 Task: Select the criteria, "text is a valid email" criteria with value and formula.
Action: Mouse moved to (224, 76)
Screenshot: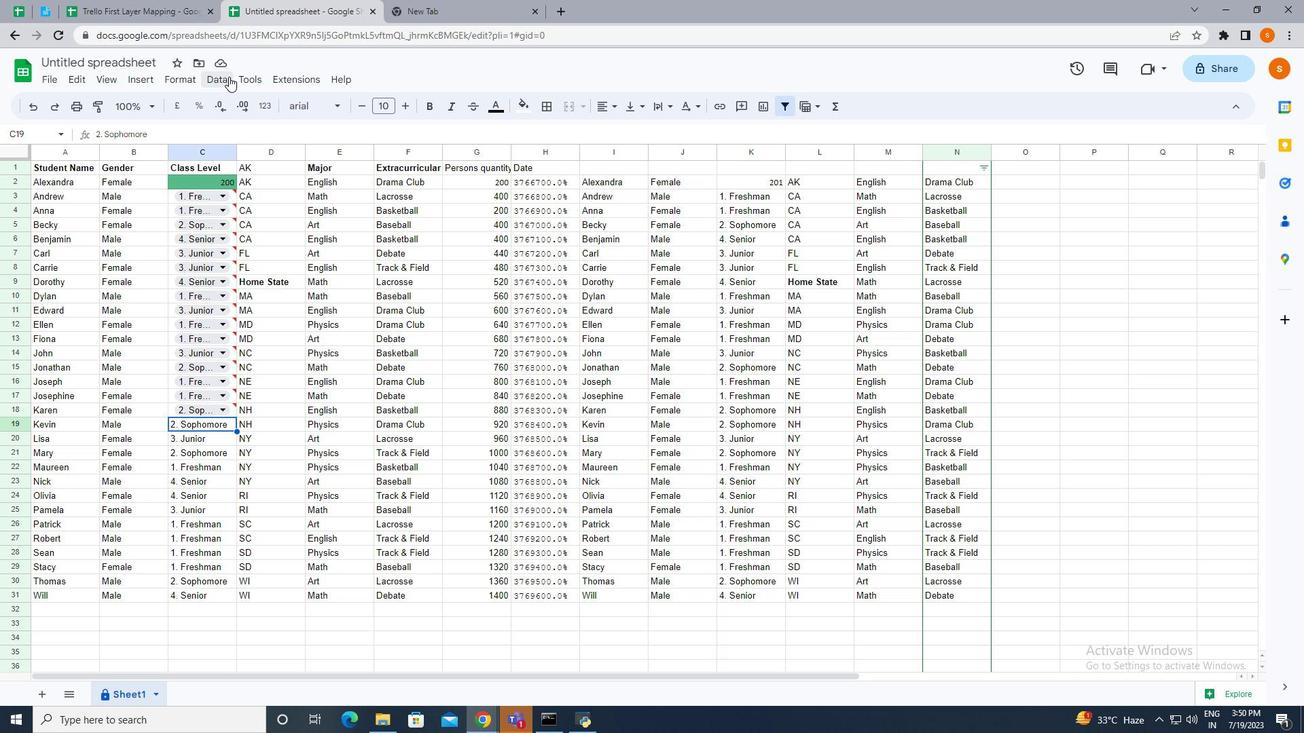
Action: Mouse pressed left at (224, 76)
Screenshot: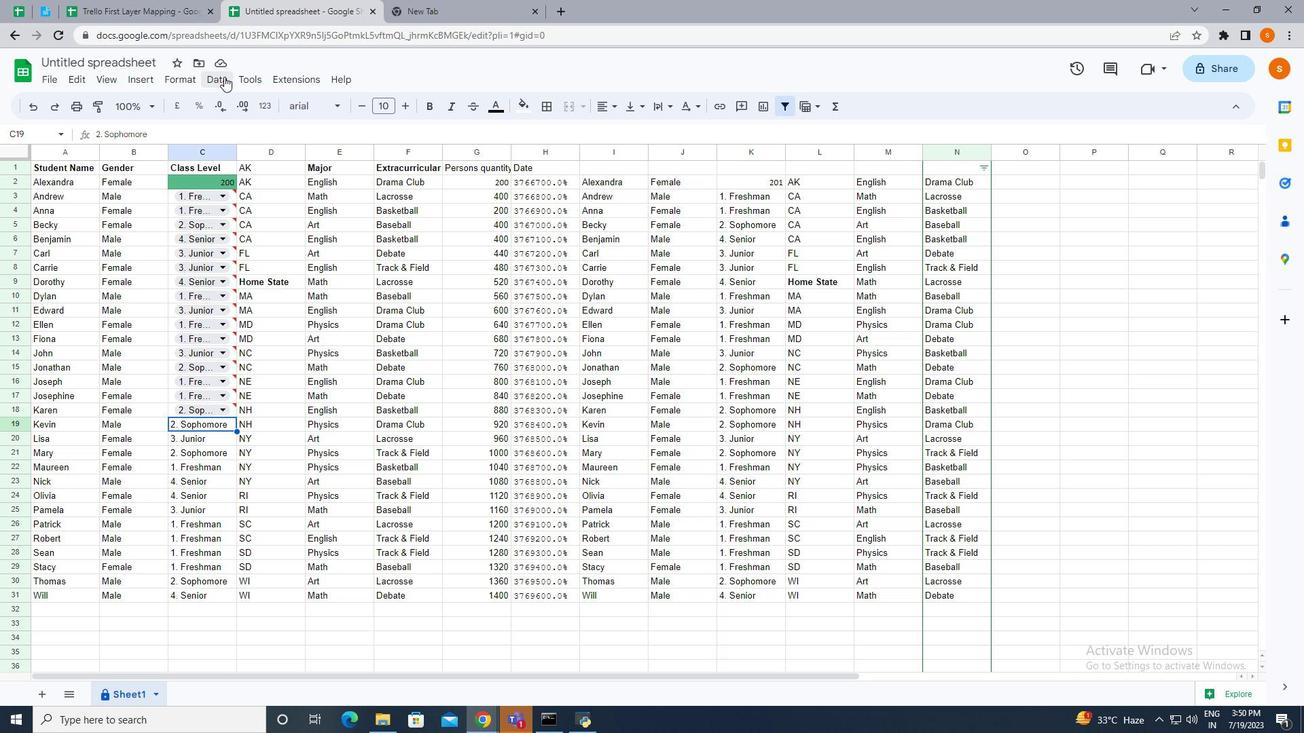 
Action: Mouse moved to (260, 351)
Screenshot: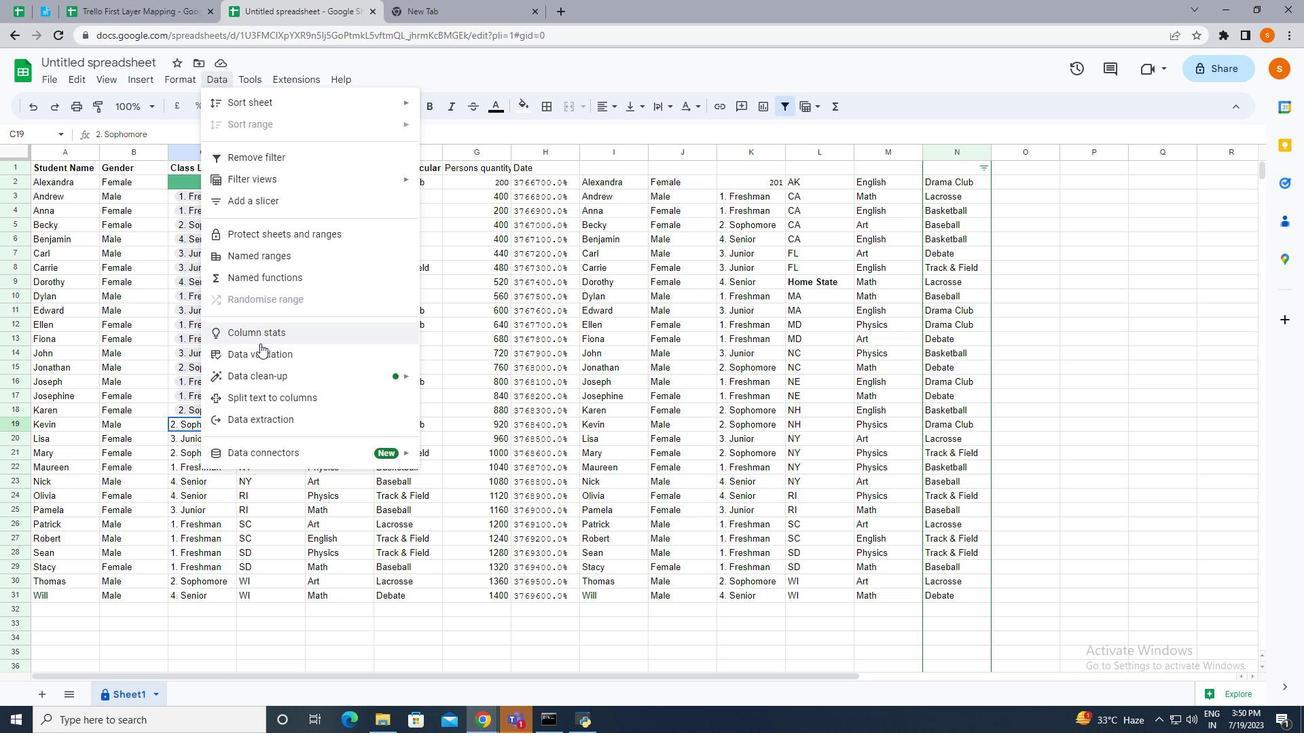 
Action: Mouse pressed left at (260, 351)
Screenshot: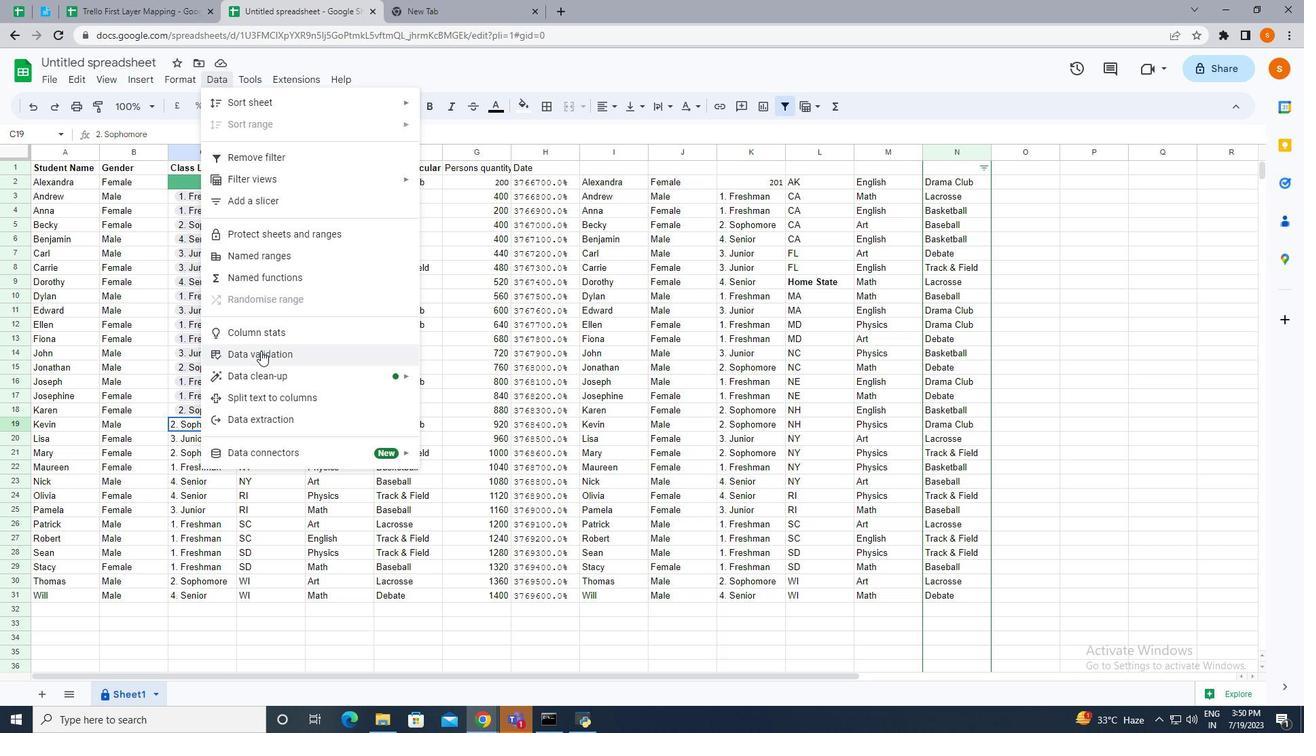 
Action: Mouse moved to (1096, 156)
Screenshot: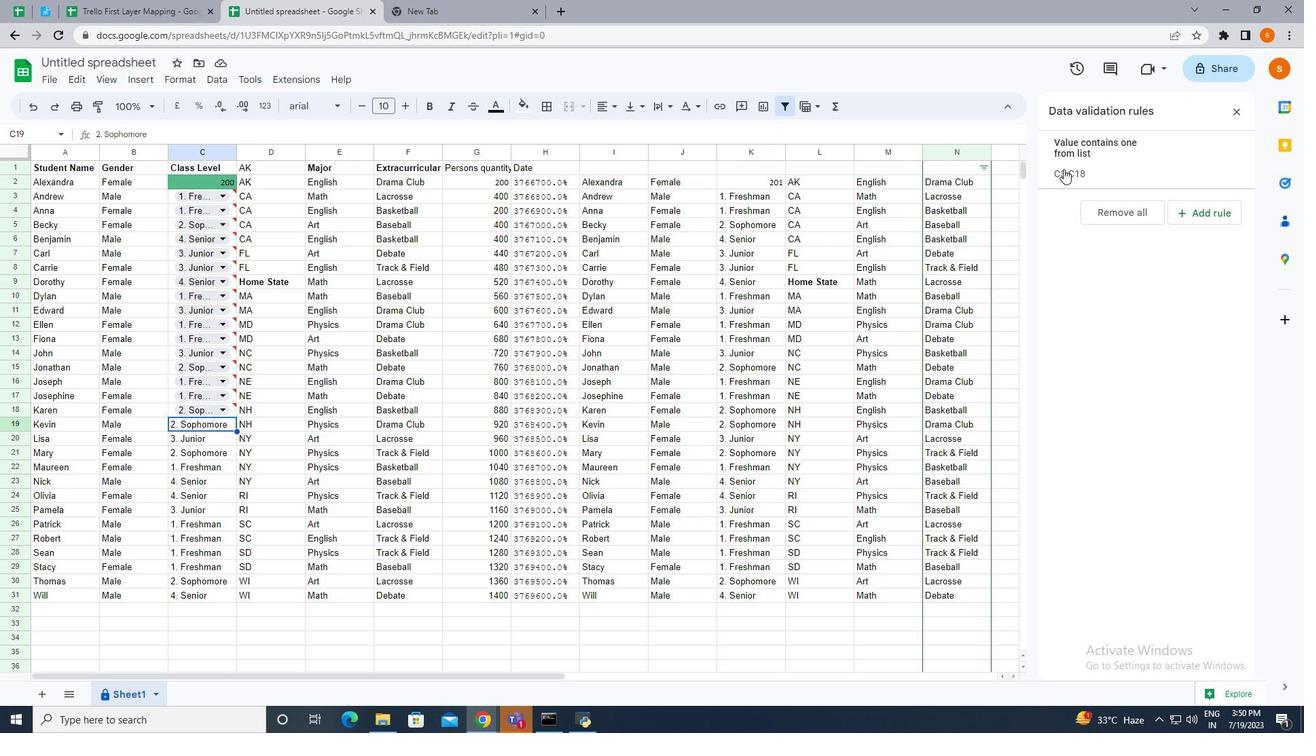 
Action: Mouse pressed left at (1096, 156)
Screenshot: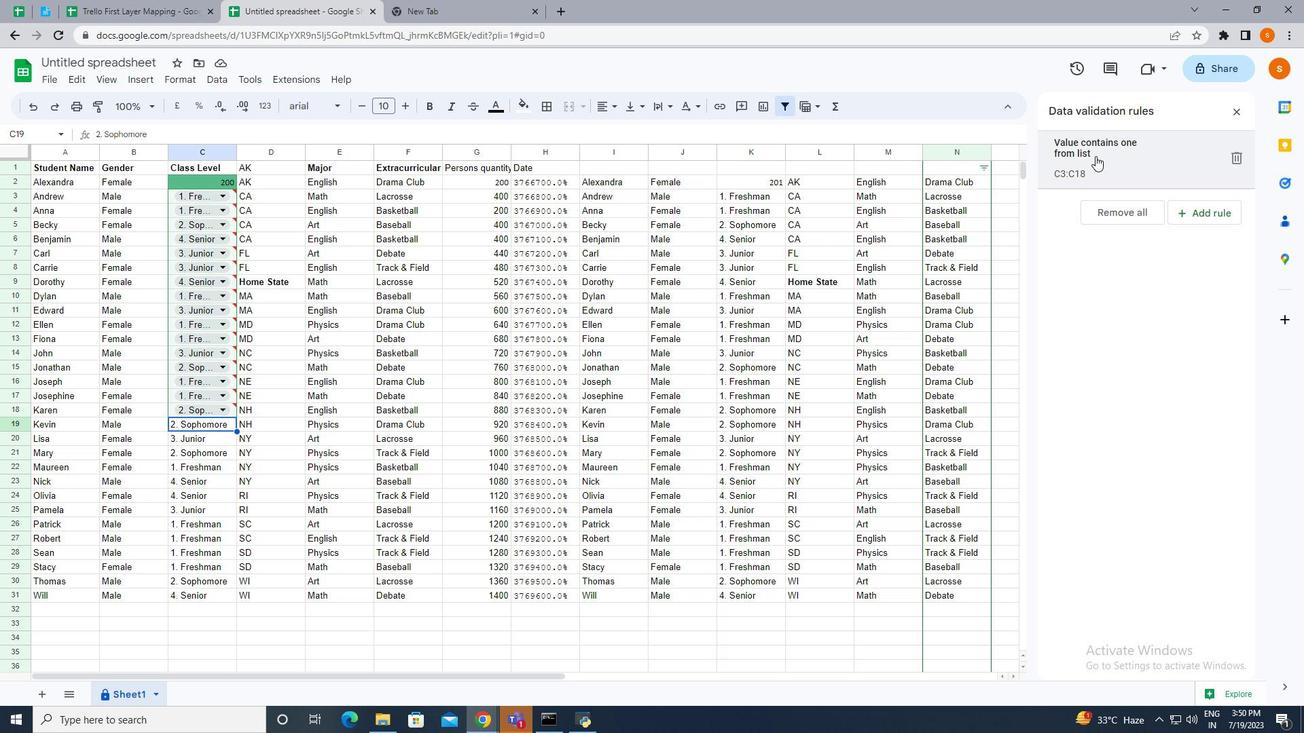 
Action: Mouse moved to (1111, 231)
Screenshot: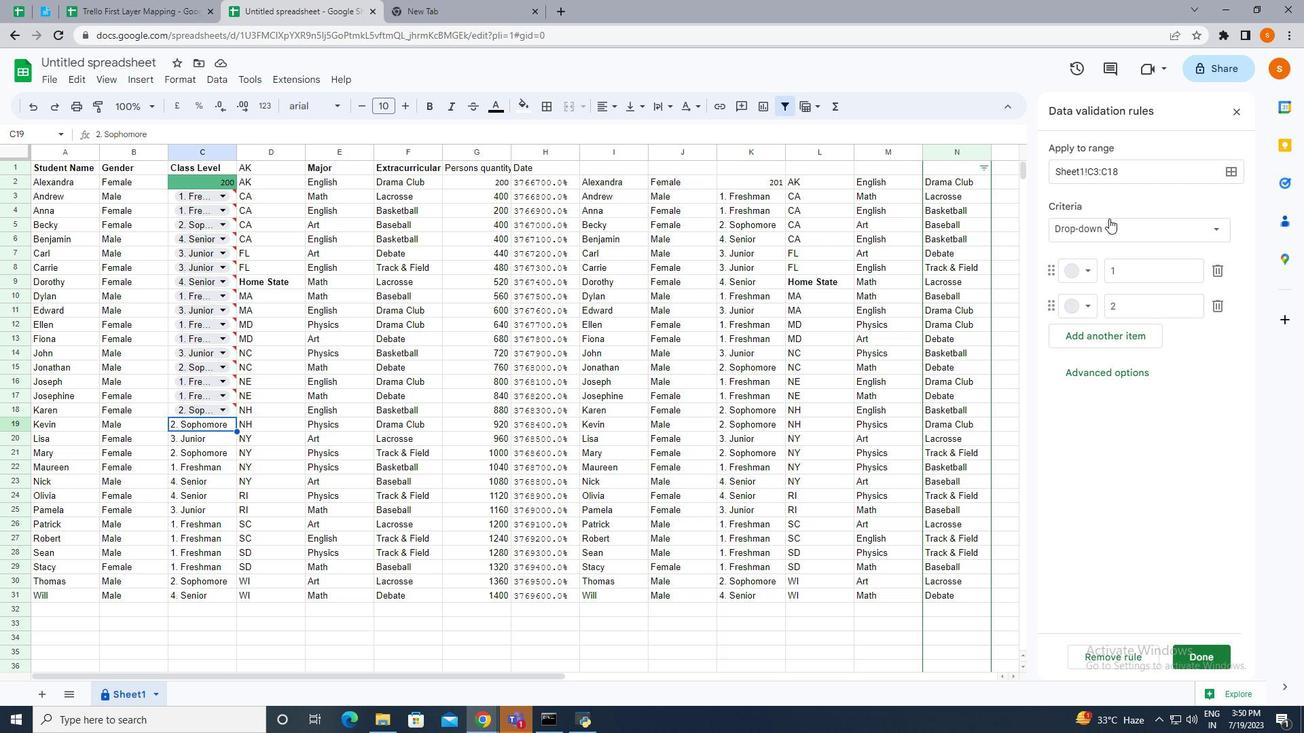 
Action: Mouse pressed left at (1111, 231)
Screenshot: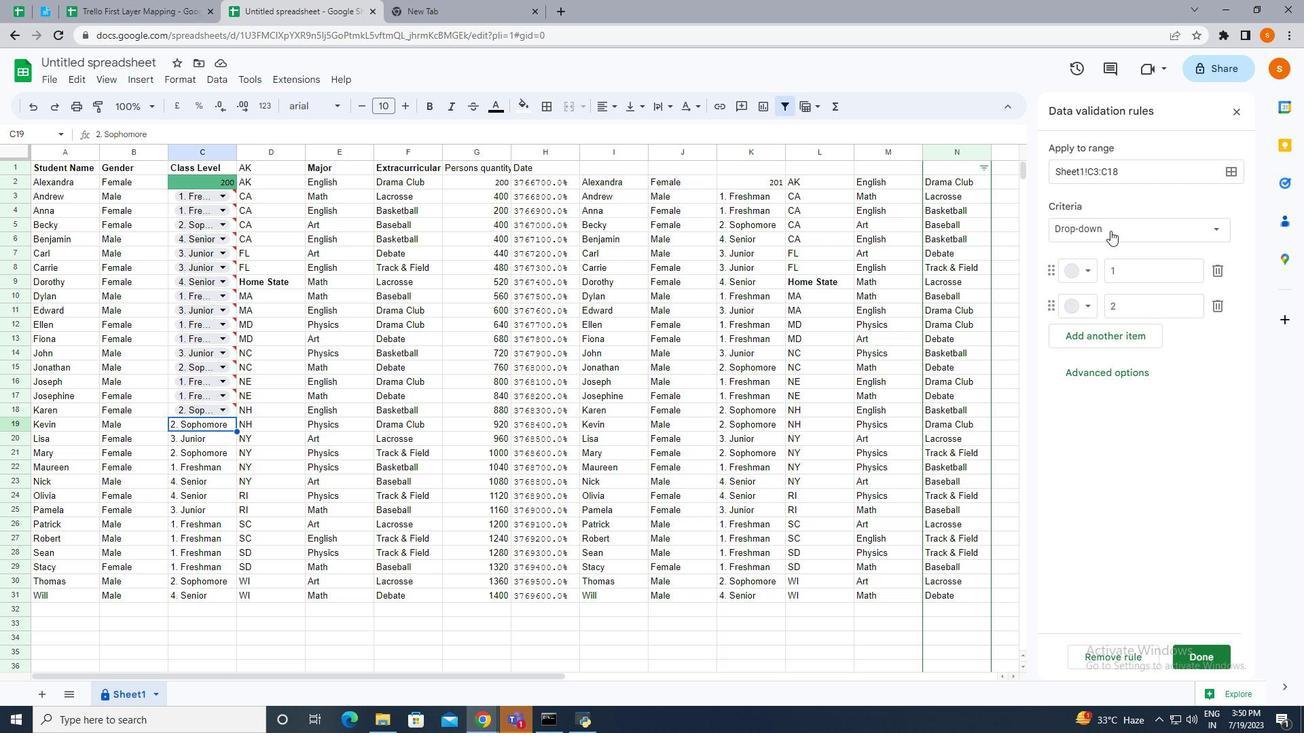 
Action: Mouse moved to (1119, 356)
Screenshot: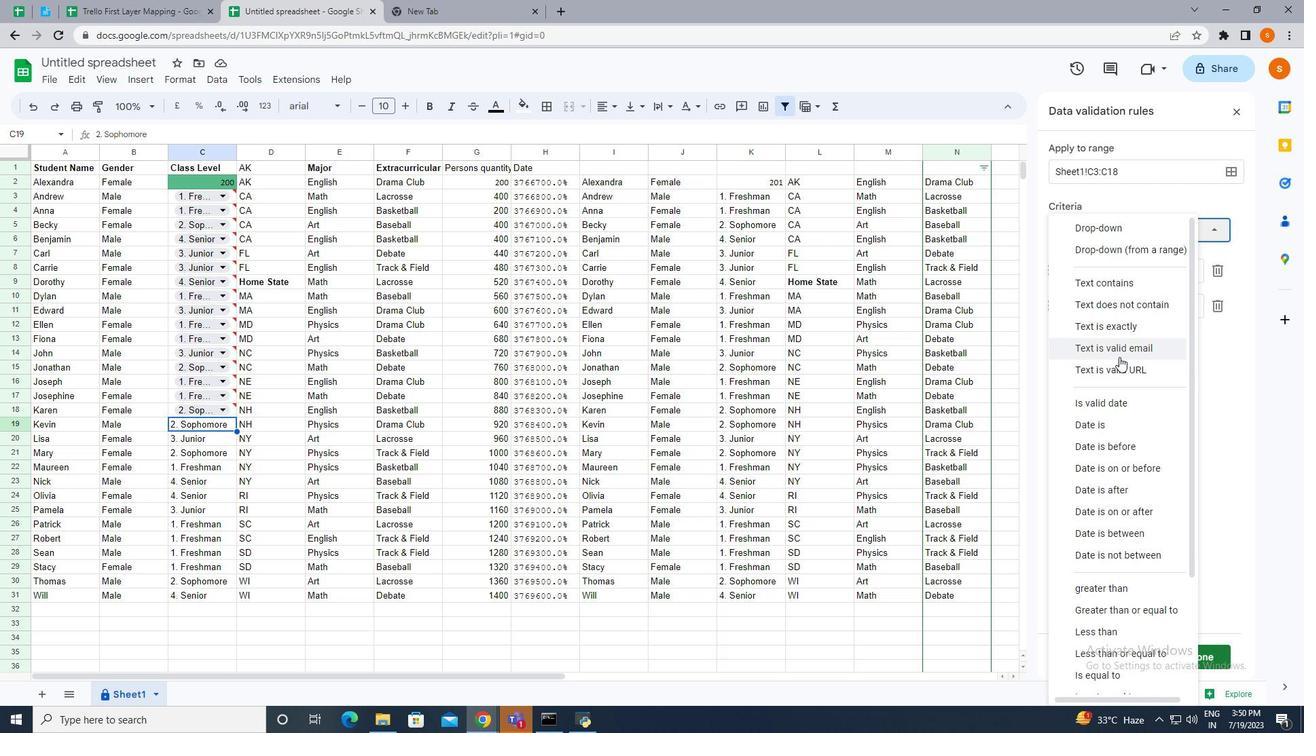 
Action: Mouse pressed left at (1119, 356)
Screenshot: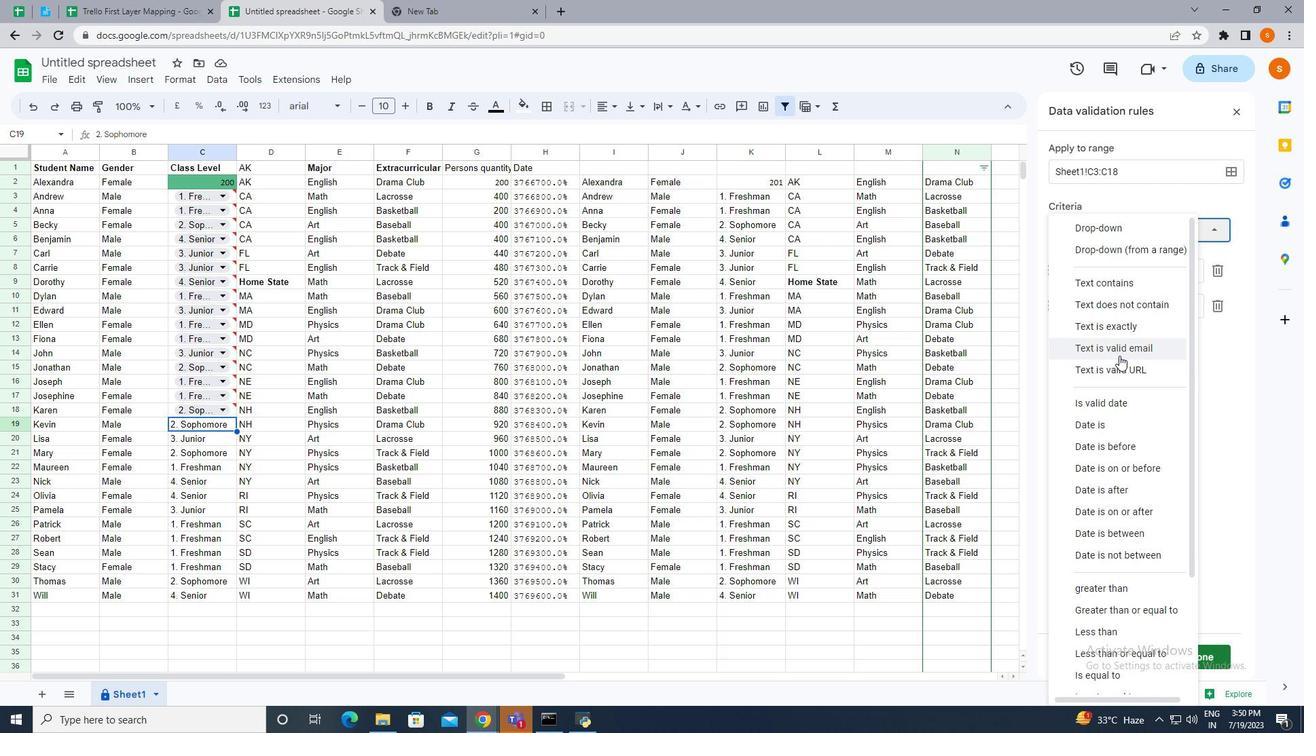 
Action: Mouse moved to (1107, 432)
Screenshot: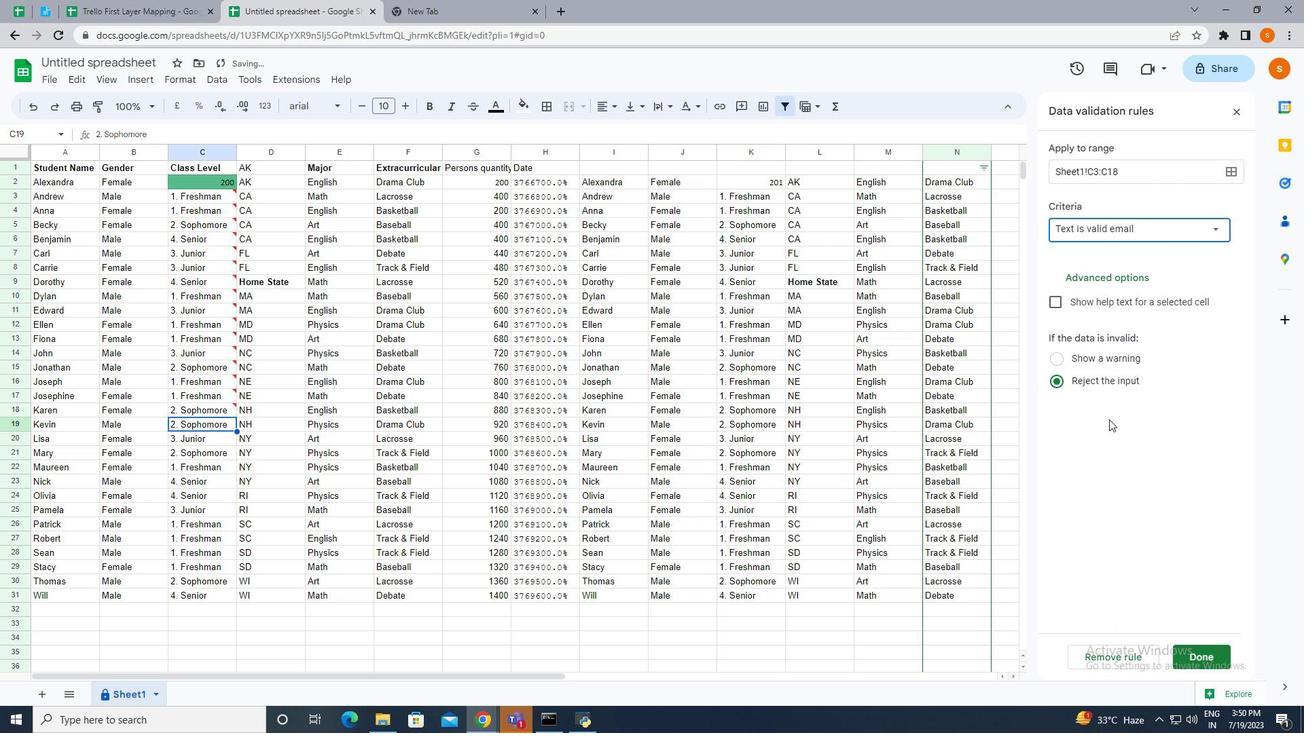 
